 Task: Sort All unsolved tickets in your groups, order by Ticket type in ascending order.
Action: Mouse moved to (98, 236)
Screenshot: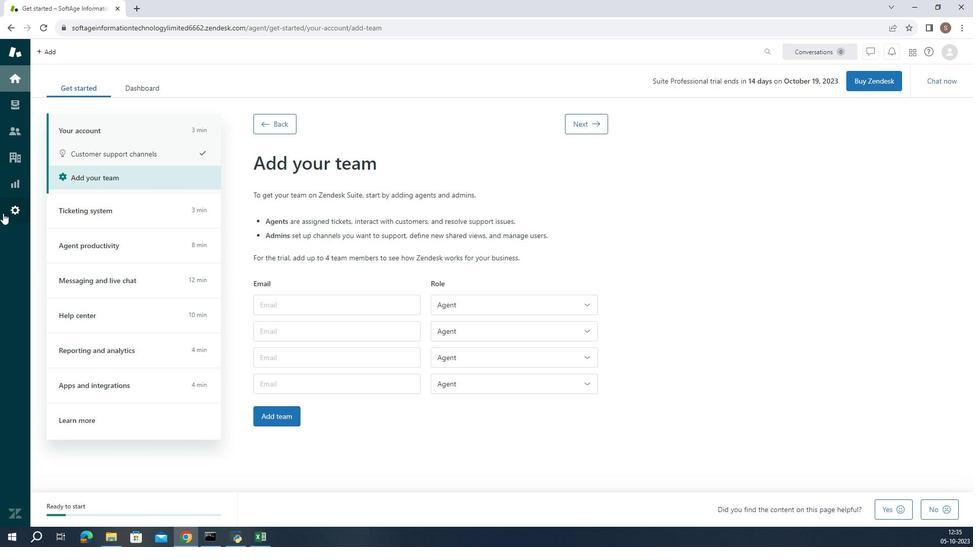 
Action: Mouse pressed left at (98, 236)
Screenshot: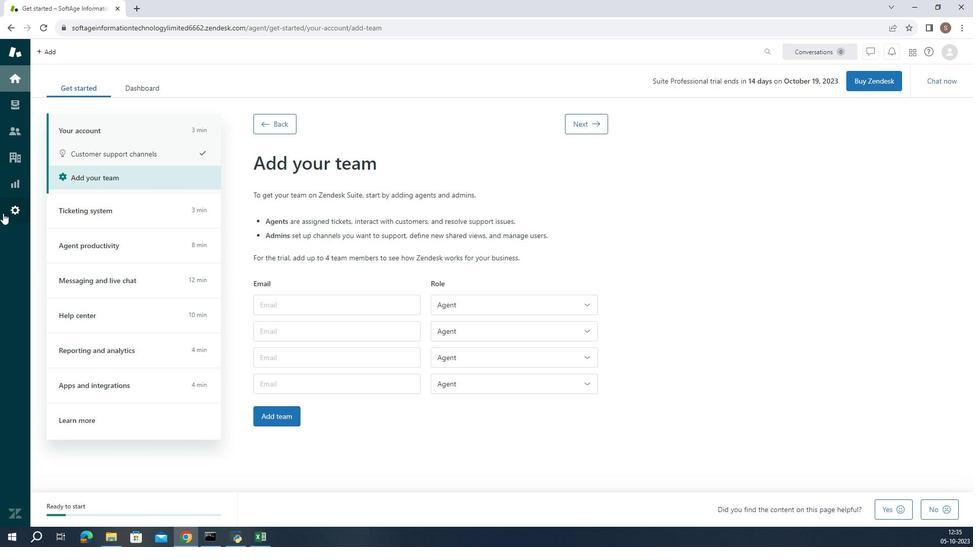 
Action: Mouse moved to (380, 385)
Screenshot: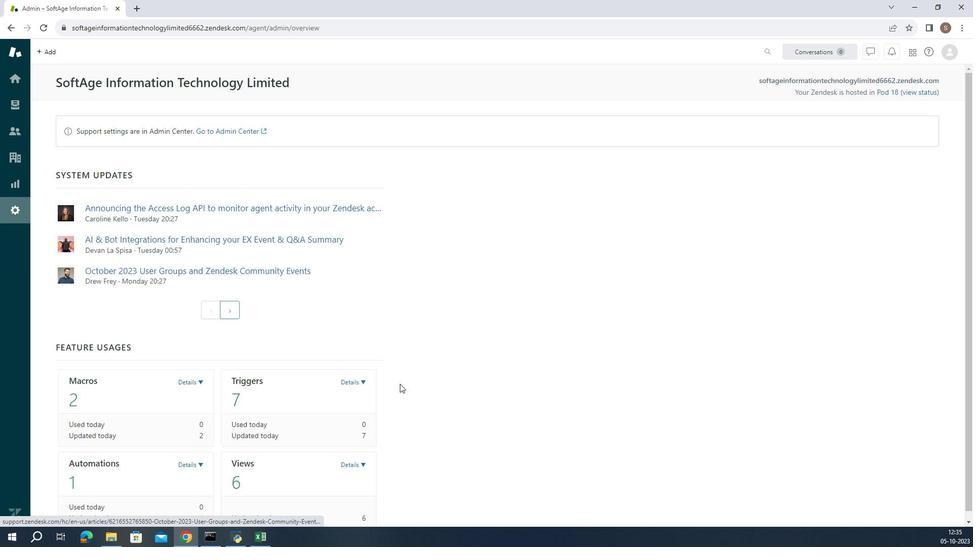 
Action: Mouse scrolled (380, 384) with delta (0, 0)
Screenshot: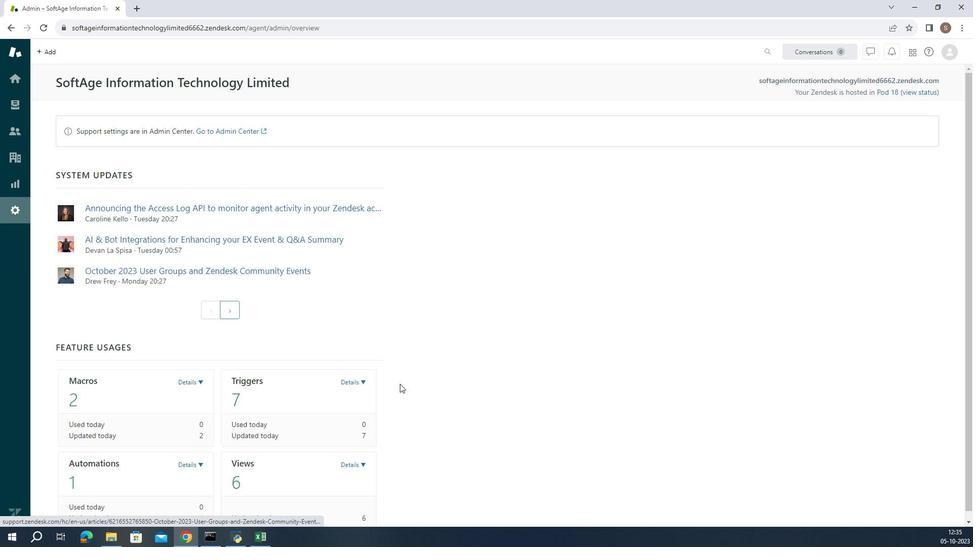 
Action: Mouse moved to (379, 394)
Screenshot: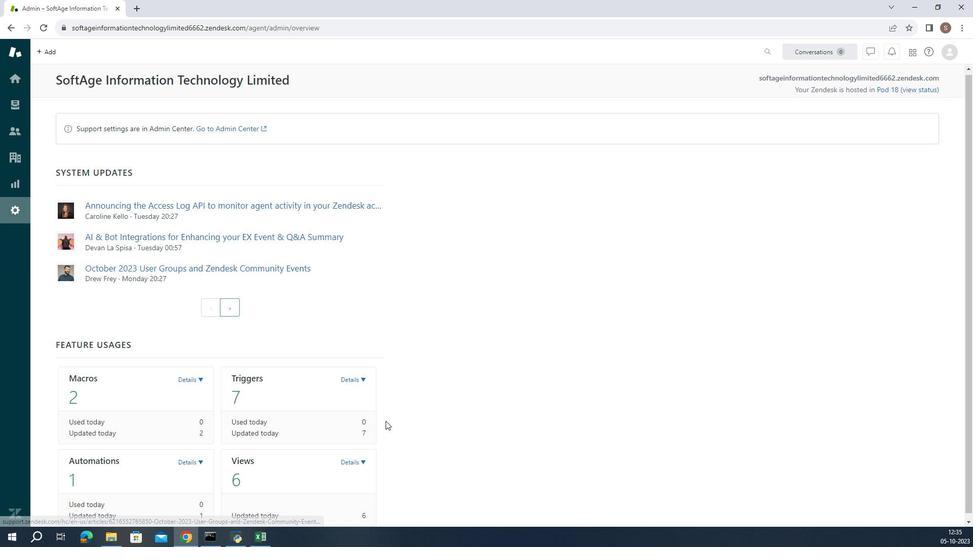 
Action: Mouse scrolled (379, 393) with delta (0, 0)
Screenshot: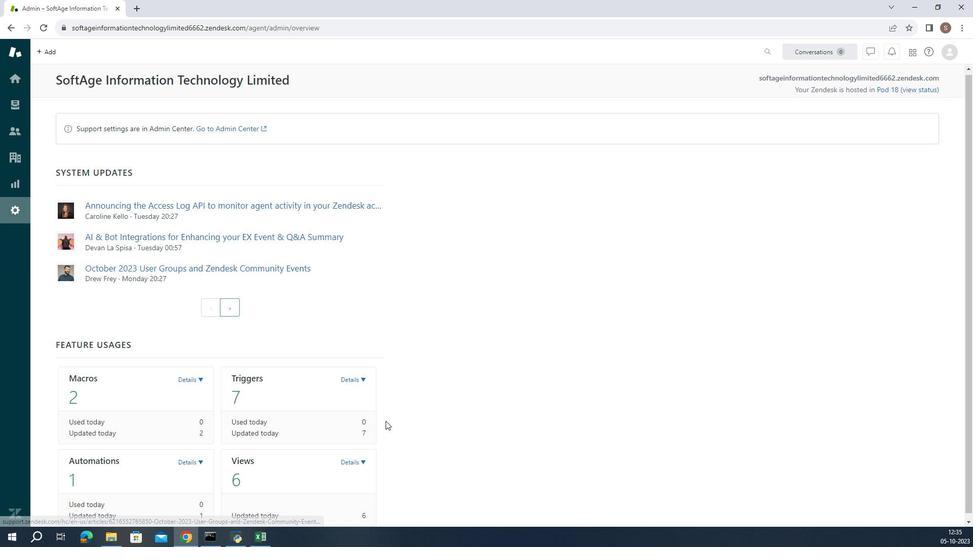 
Action: Mouse moved to (375, 409)
Screenshot: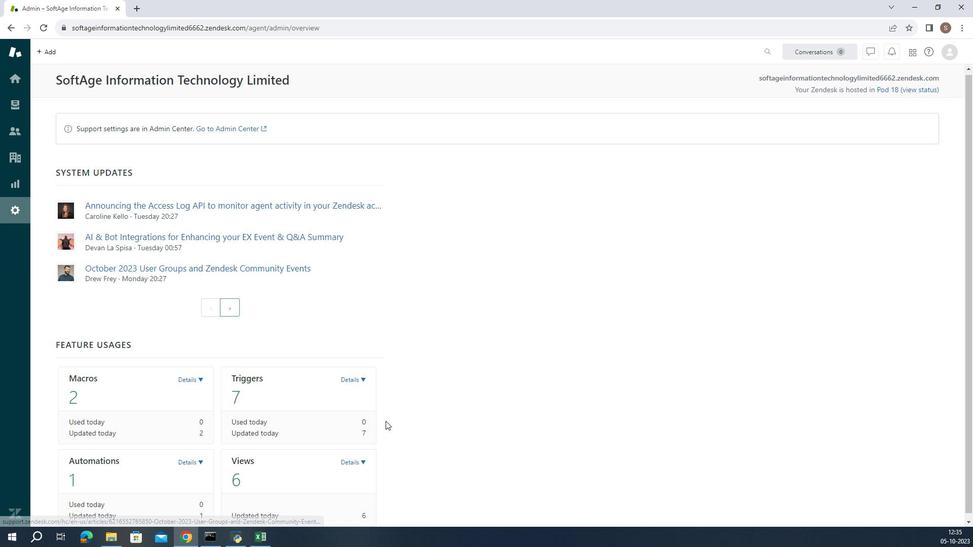 
Action: Mouse scrolled (375, 409) with delta (0, 0)
Screenshot: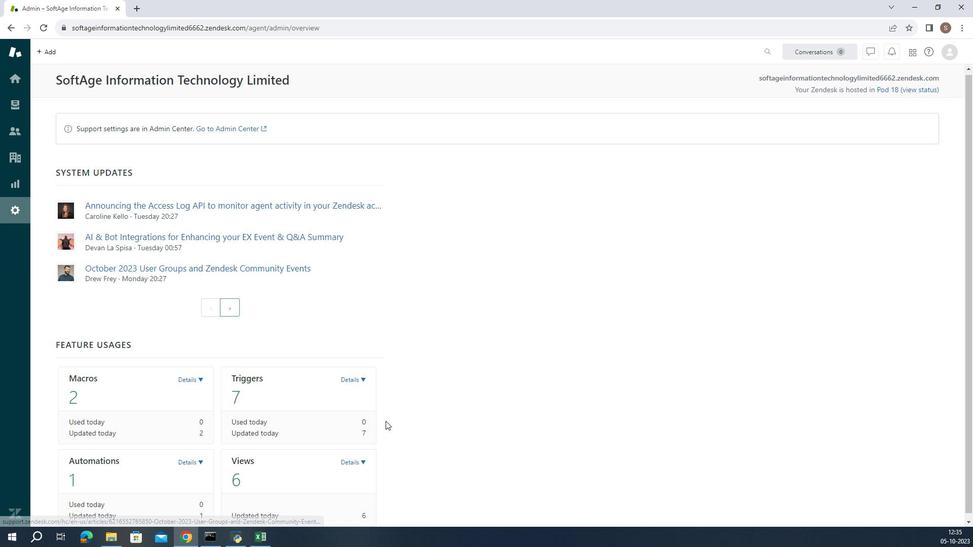
Action: Mouse moved to (351, 454)
Screenshot: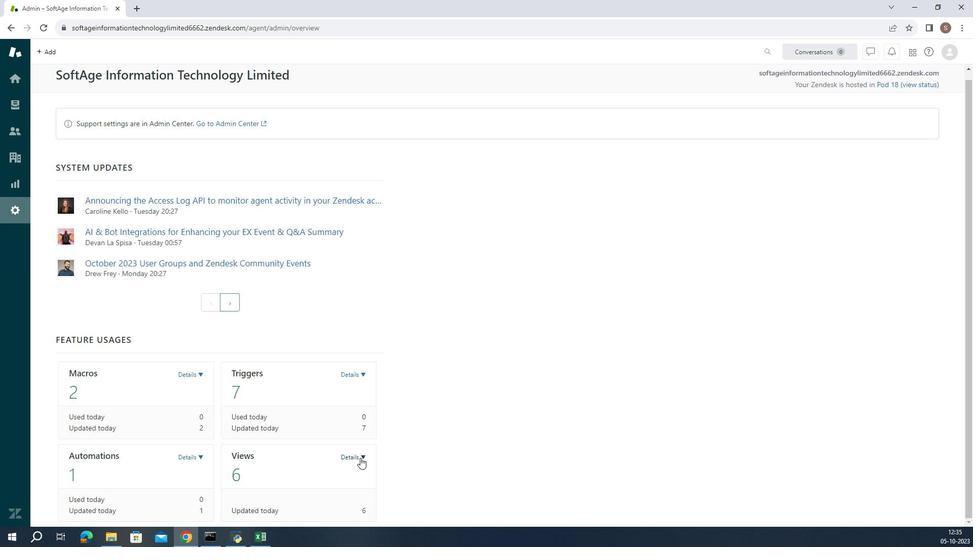 
Action: Mouse pressed left at (351, 454)
Screenshot: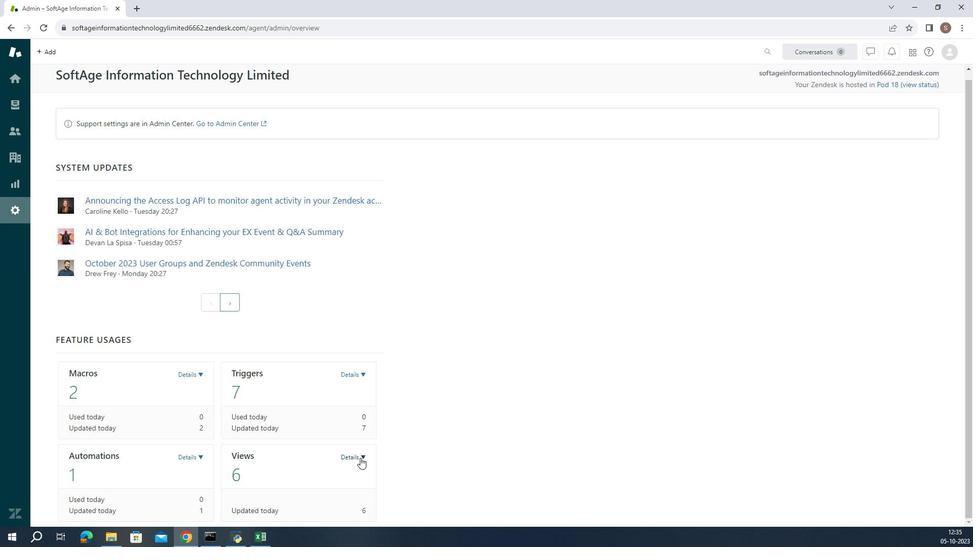 
Action: Mouse moved to (351, 455)
Screenshot: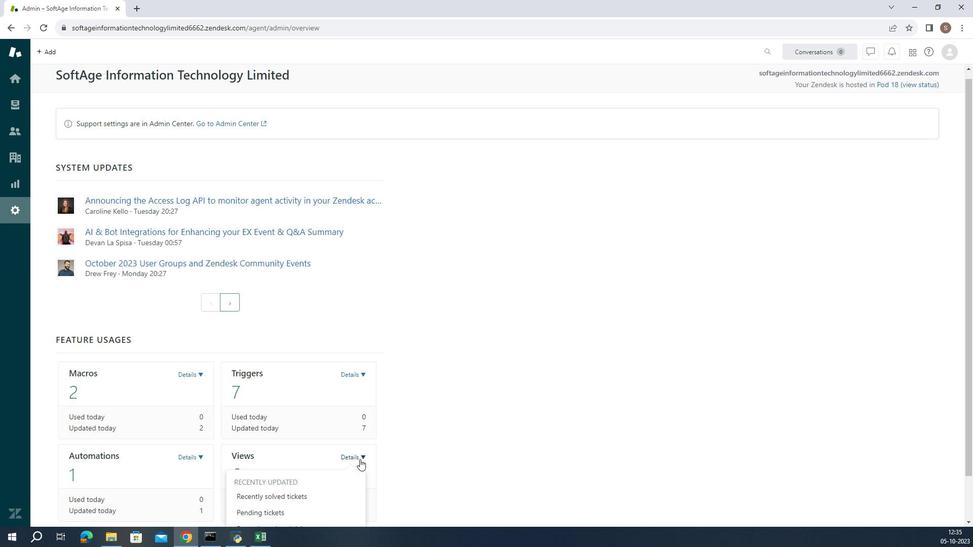 
Action: Mouse scrolled (351, 455) with delta (0, 0)
Screenshot: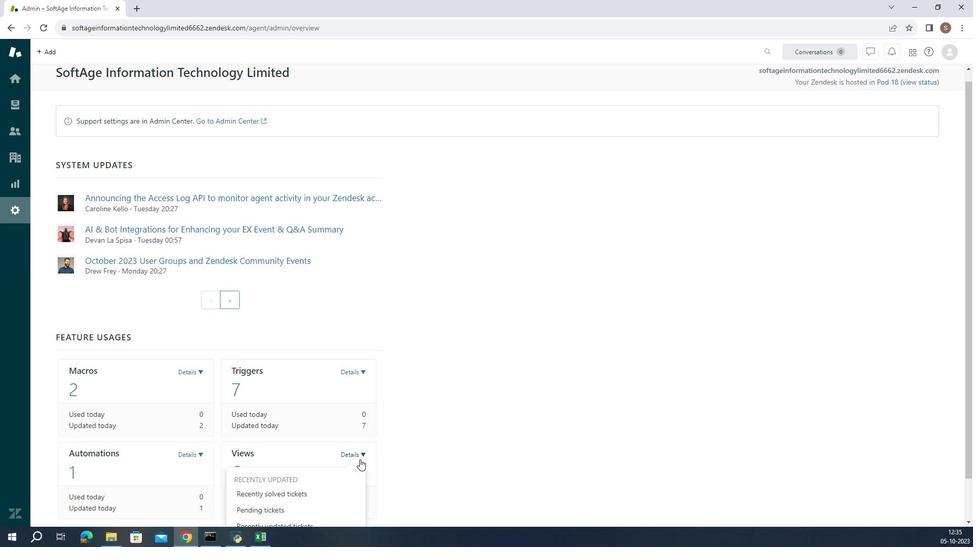 
Action: Mouse scrolled (351, 455) with delta (0, 0)
Screenshot: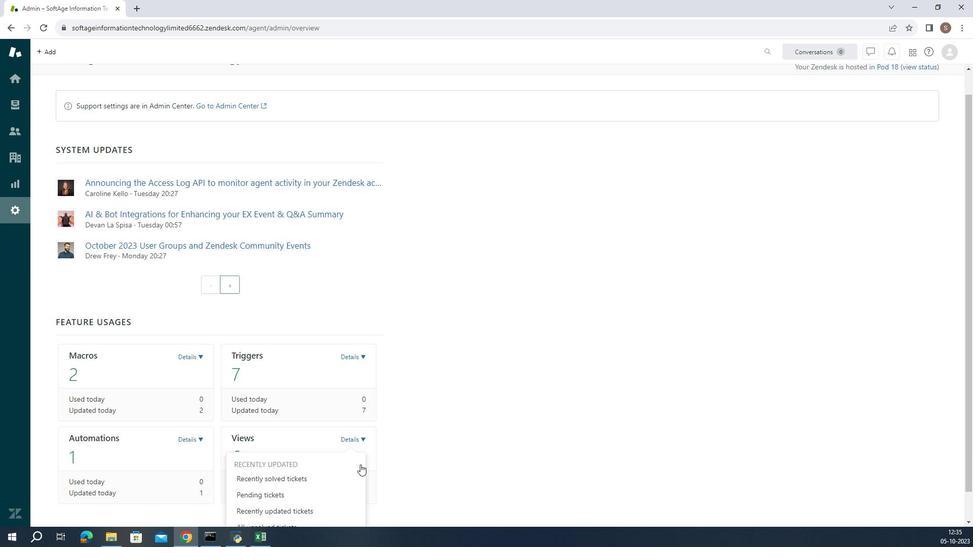 
Action: Mouse scrolled (351, 455) with delta (0, 0)
Screenshot: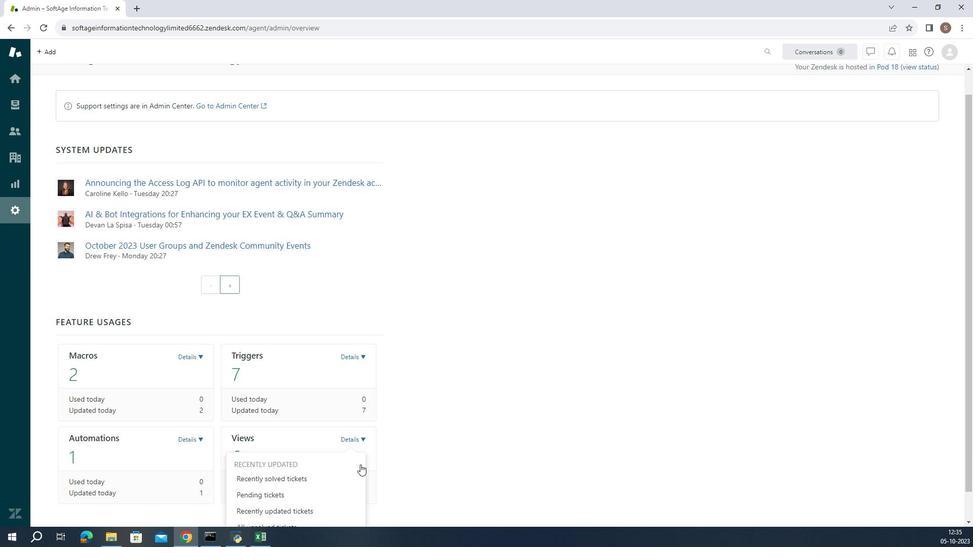 
Action: Mouse moved to (351, 458)
Screenshot: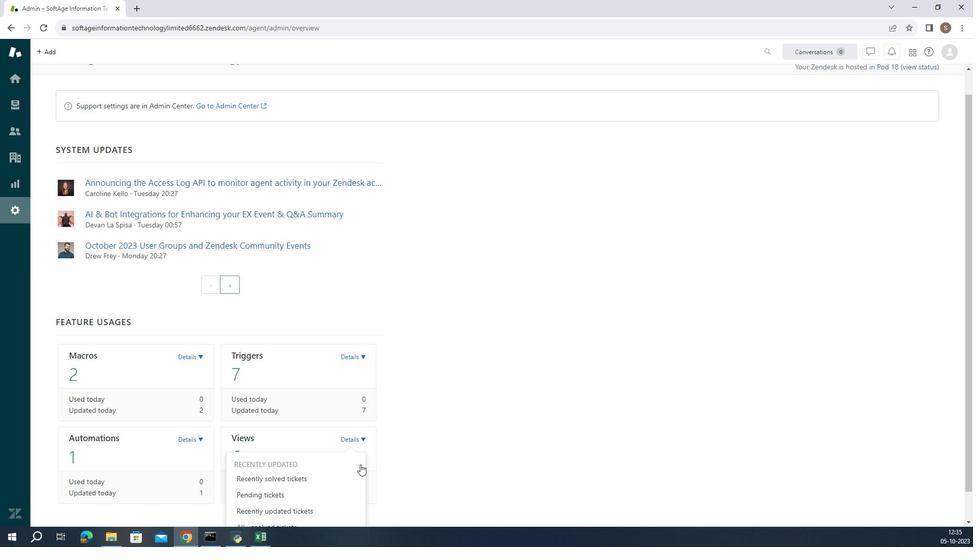 
Action: Mouse scrolled (351, 458) with delta (0, 0)
Screenshot: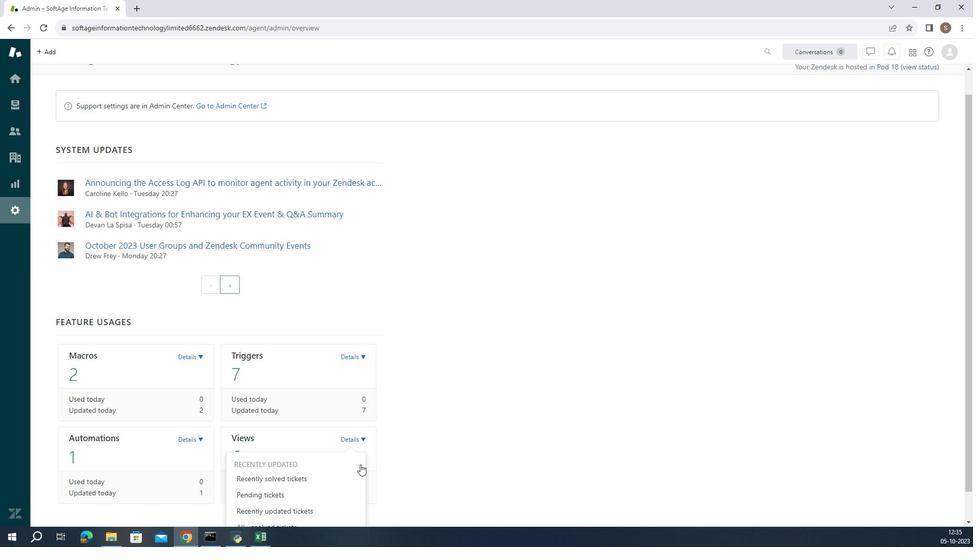 
Action: Mouse moved to (317, 490)
Screenshot: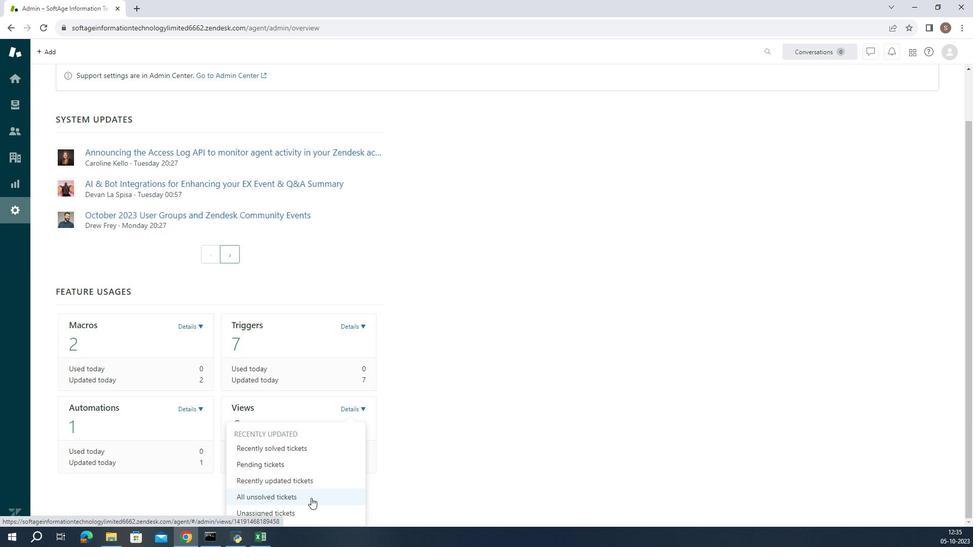 
Action: Mouse pressed left at (317, 490)
Screenshot: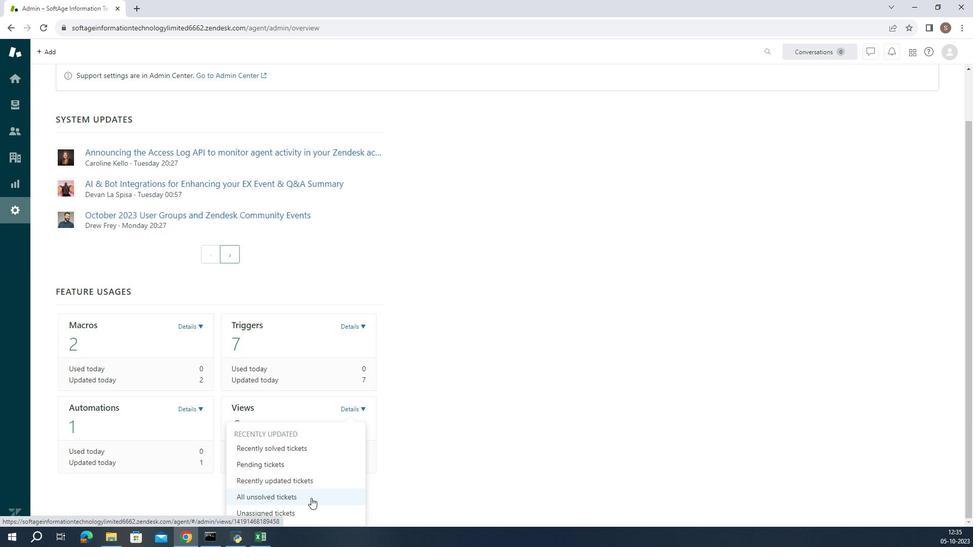
Action: Mouse moved to (367, 350)
Screenshot: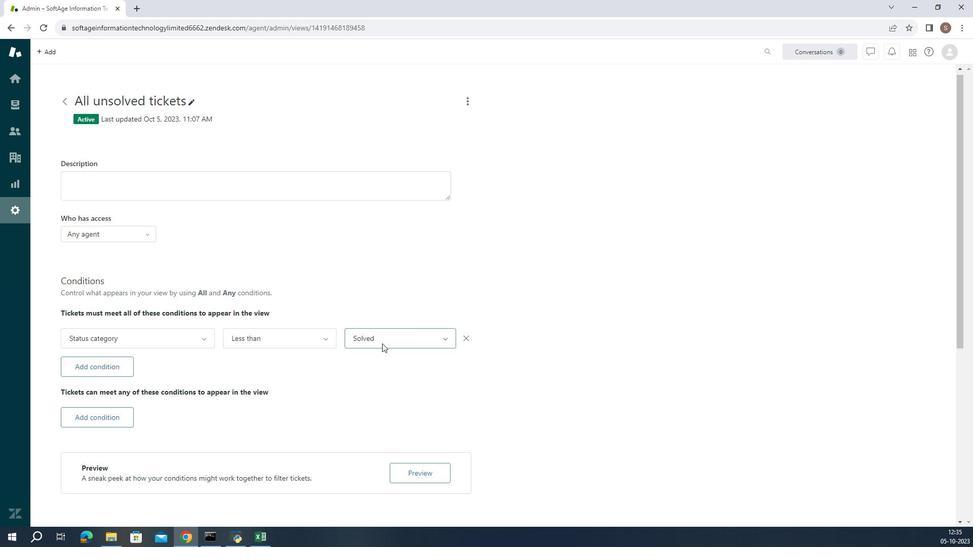 
Action: Mouse scrolled (367, 350) with delta (0, 0)
Screenshot: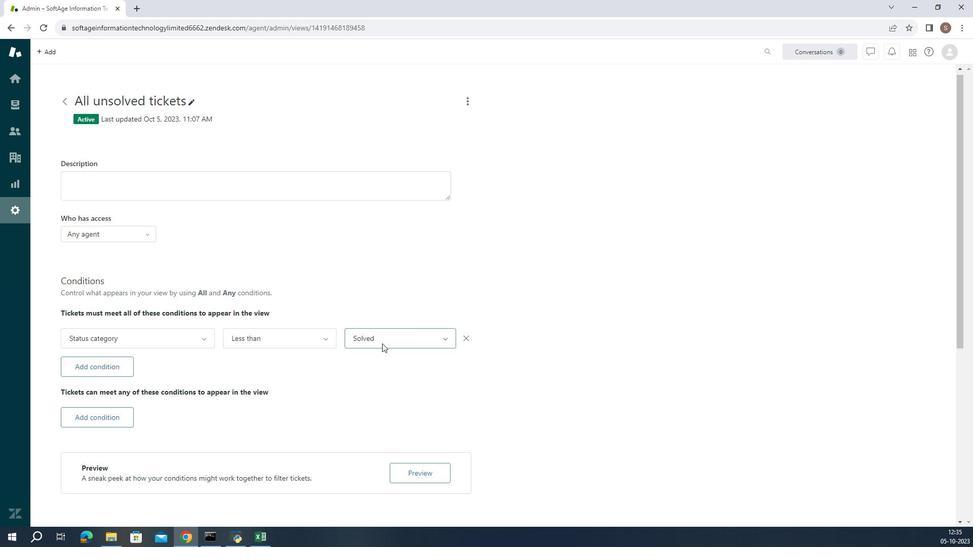 
Action: Mouse scrolled (367, 350) with delta (0, 0)
Screenshot: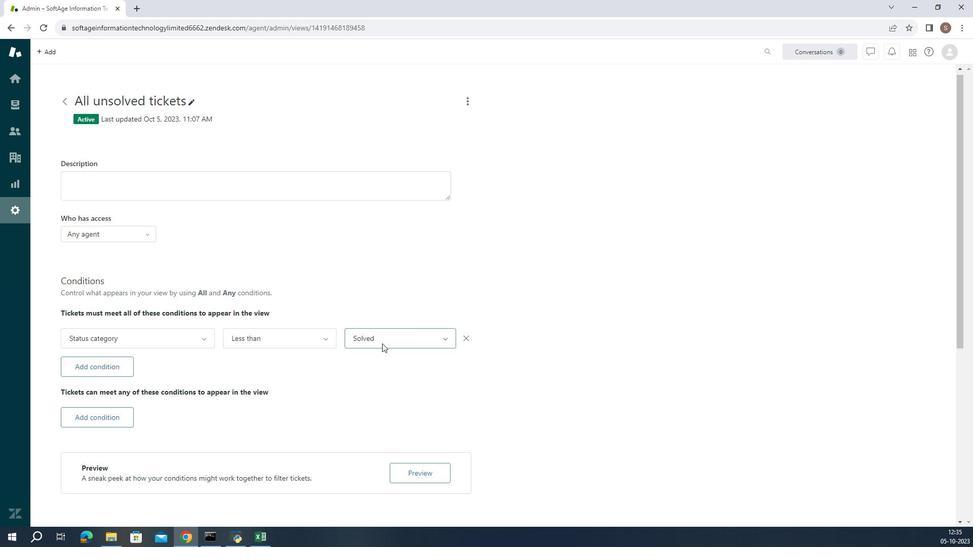 
Action: Mouse moved to (367, 351)
Screenshot: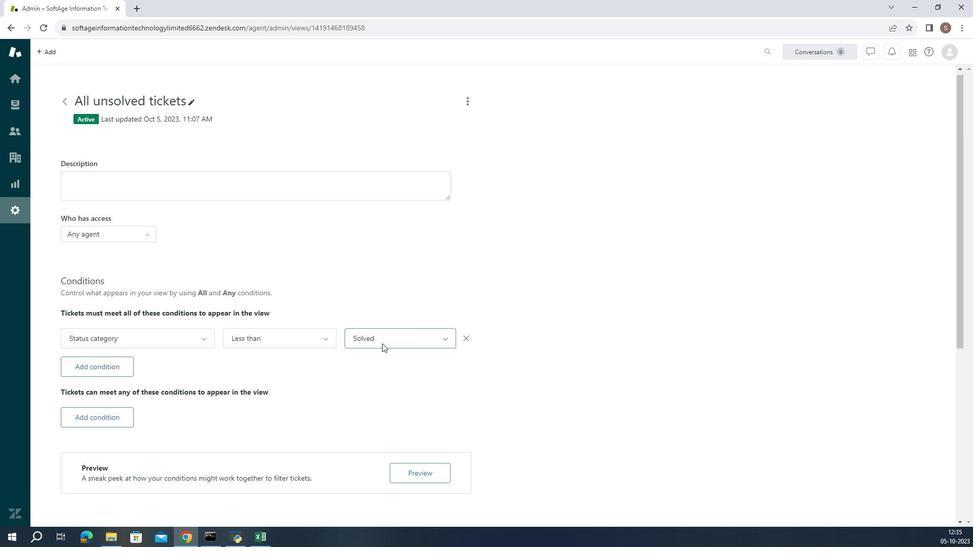 
Action: Mouse scrolled (367, 351) with delta (0, 0)
Screenshot: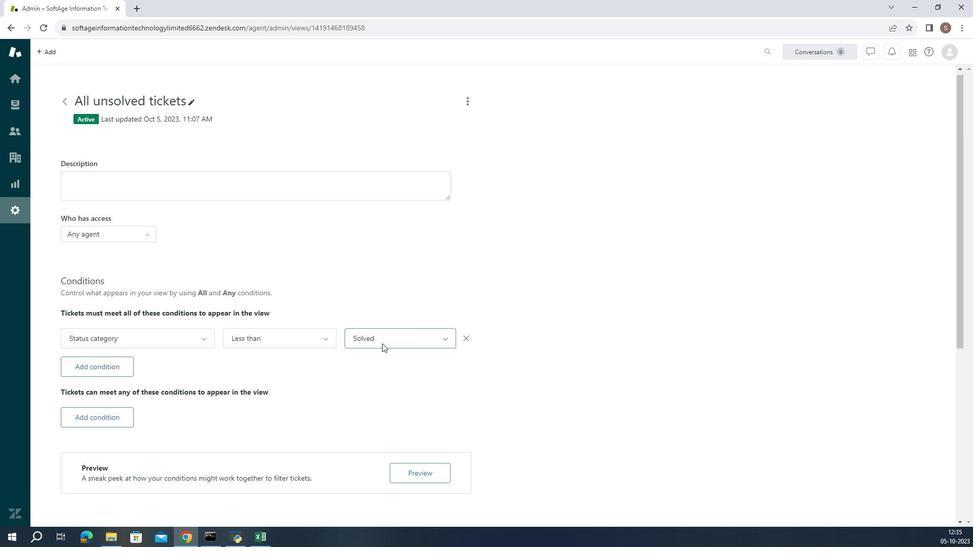
Action: Mouse moved to (367, 351)
Screenshot: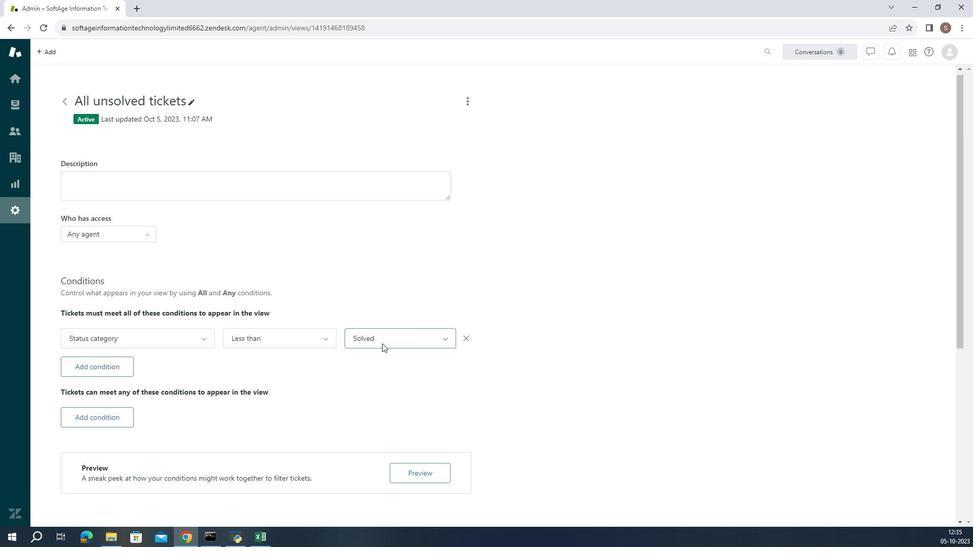 
Action: Mouse scrolled (367, 351) with delta (0, 0)
Screenshot: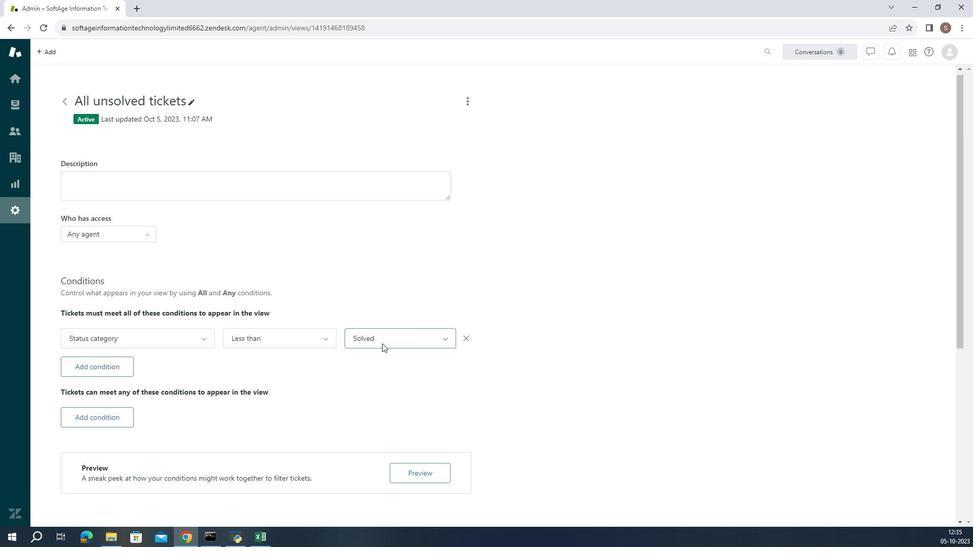 
Action: Mouse moved to (369, 377)
Screenshot: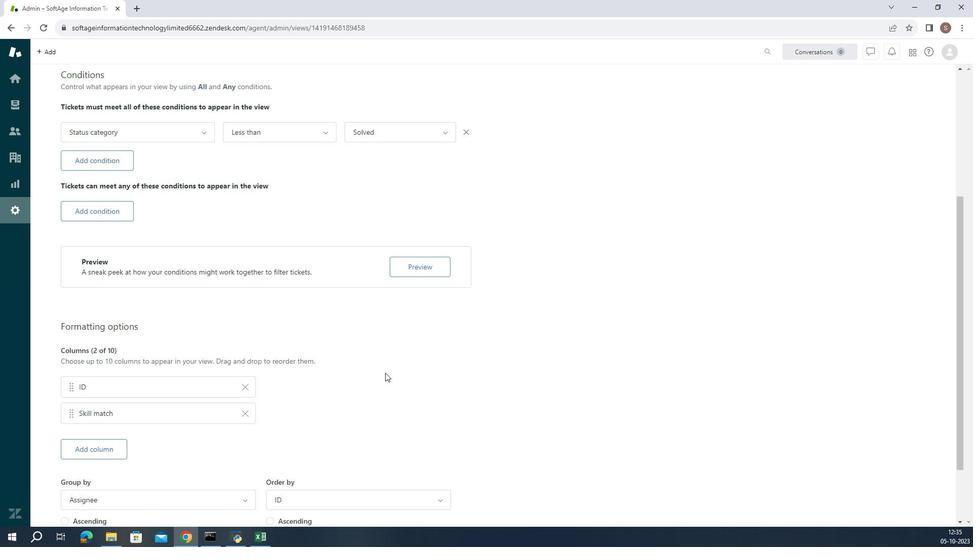 
Action: Mouse scrolled (369, 376) with delta (0, 0)
Screenshot: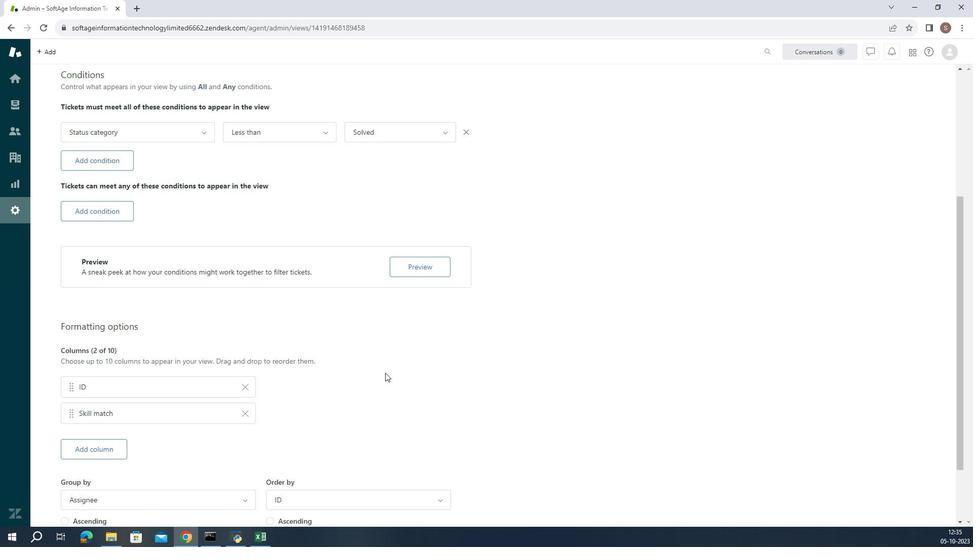 
Action: Mouse moved to (369, 377)
Screenshot: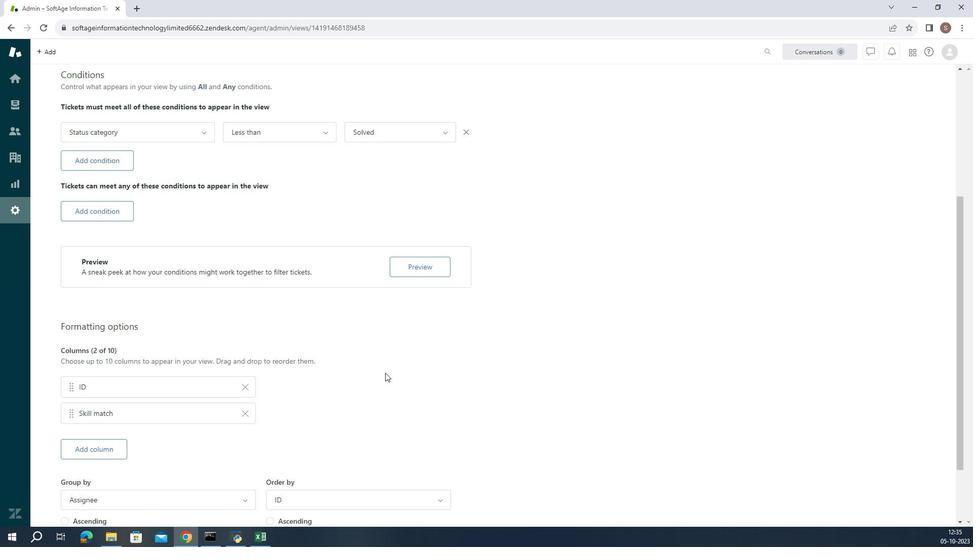 
Action: Mouse scrolled (369, 377) with delta (0, 0)
Screenshot: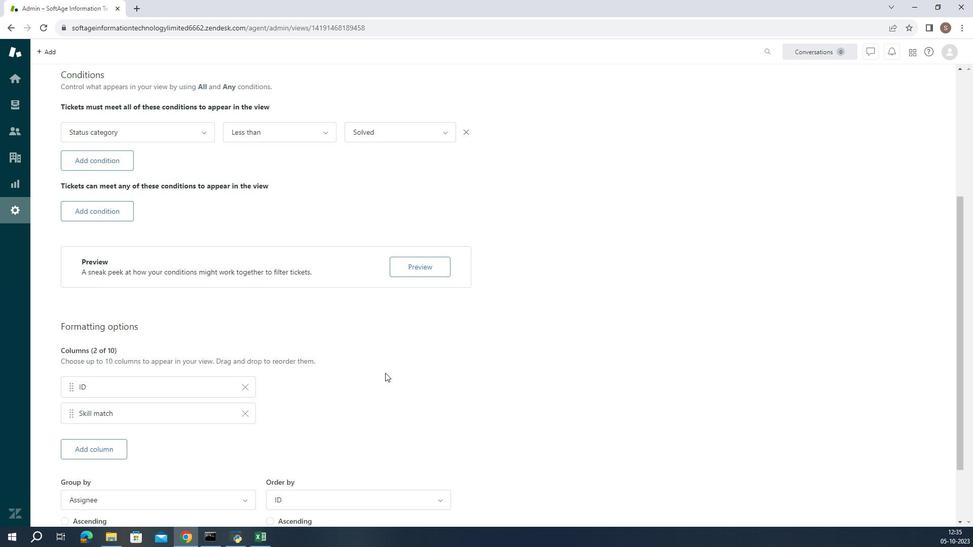 
Action: Mouse moved to (369, 378)
Screenshot: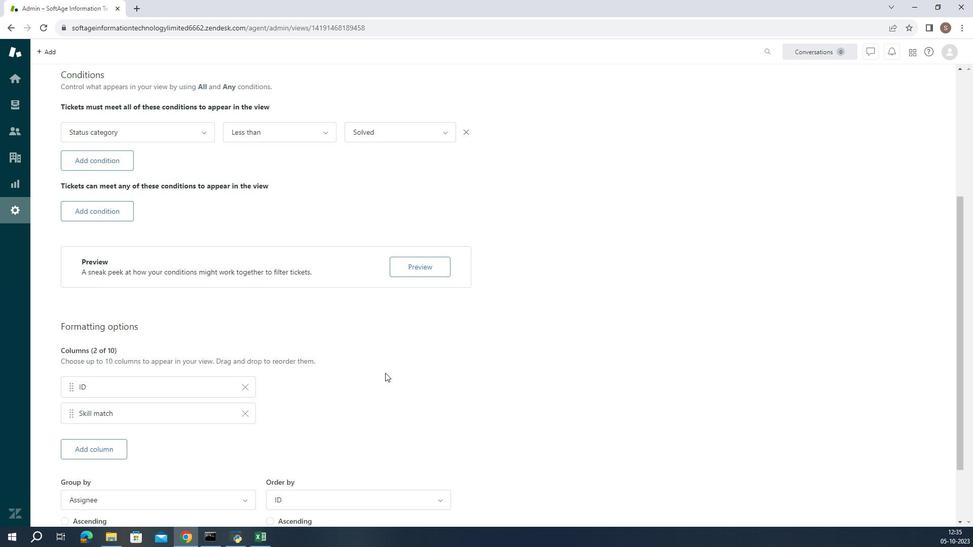 
Action: Mouse scrolled (369, 377) with delta (0, 0)
Screenshot: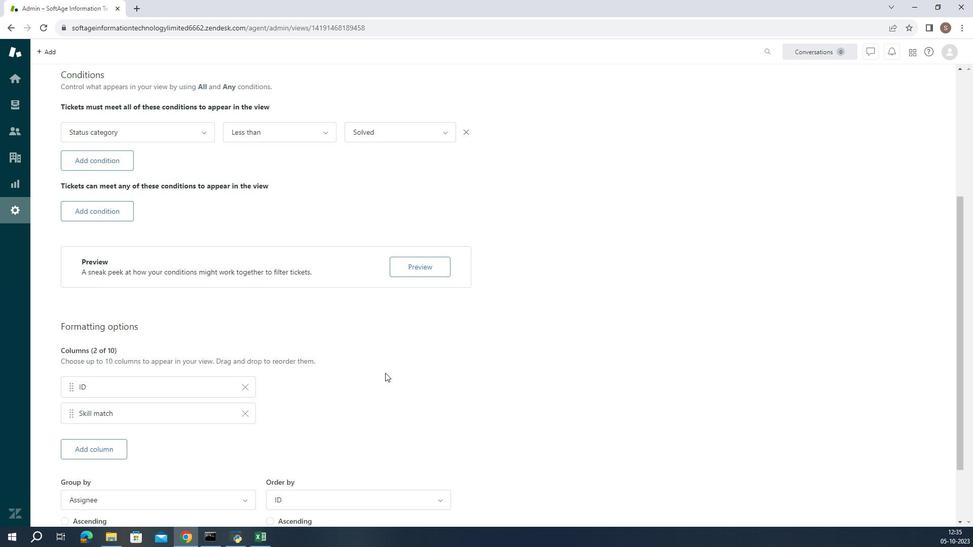 
Action: Mouse moved to (369, 378)
Screenshot: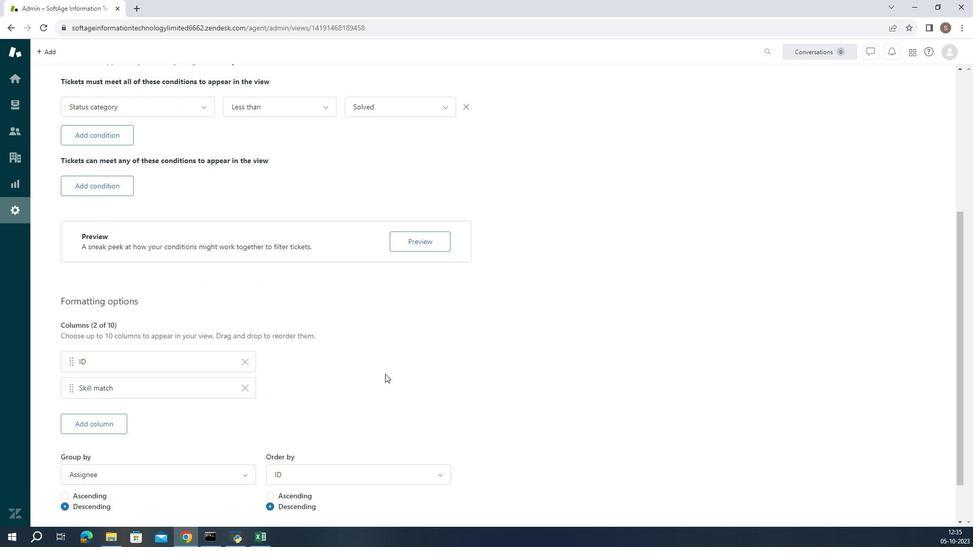 
Action: Mouse scrolled (369, 378) with delta (0, 0)
Screenshot: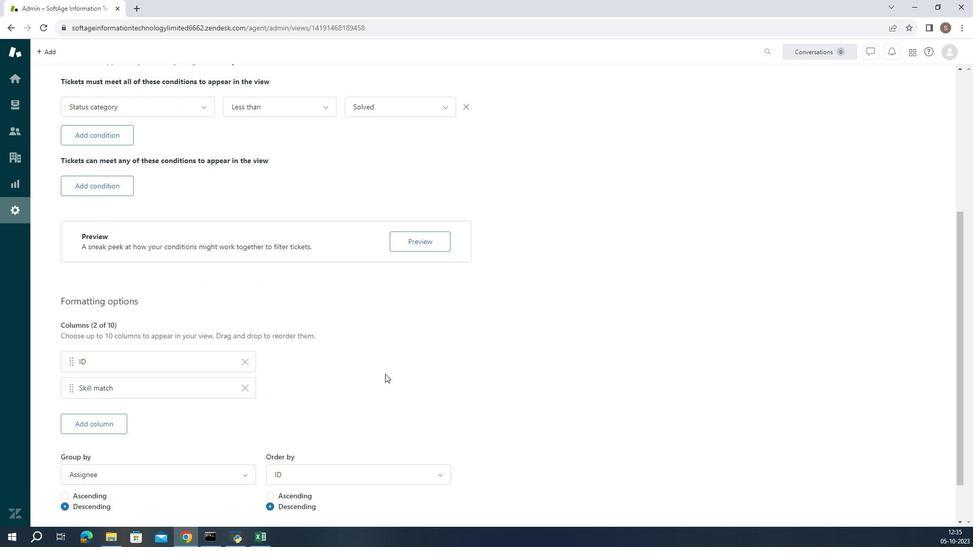 
Action: Mouse moved to (362, 418)
Screenshot: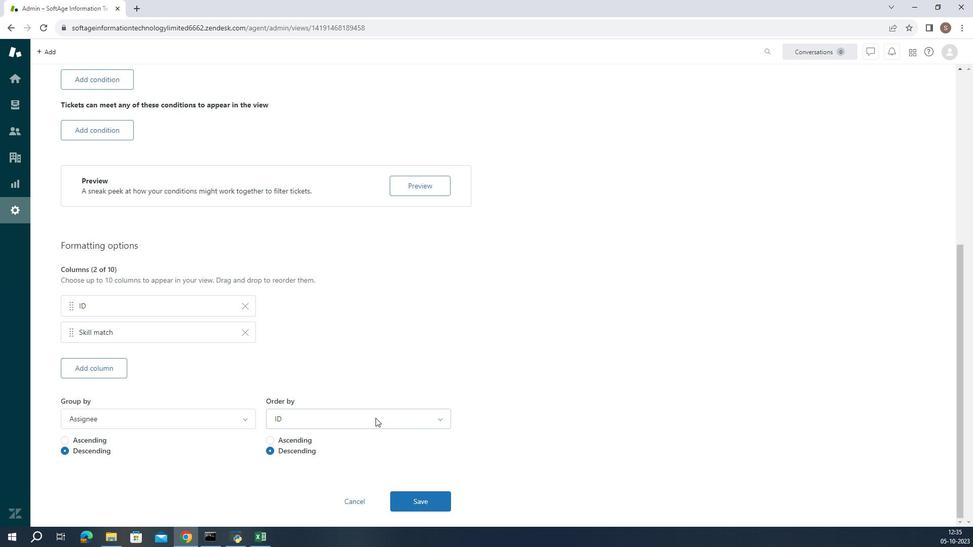 
Action: Mouse pressed left at (362, 418)
Screenshot: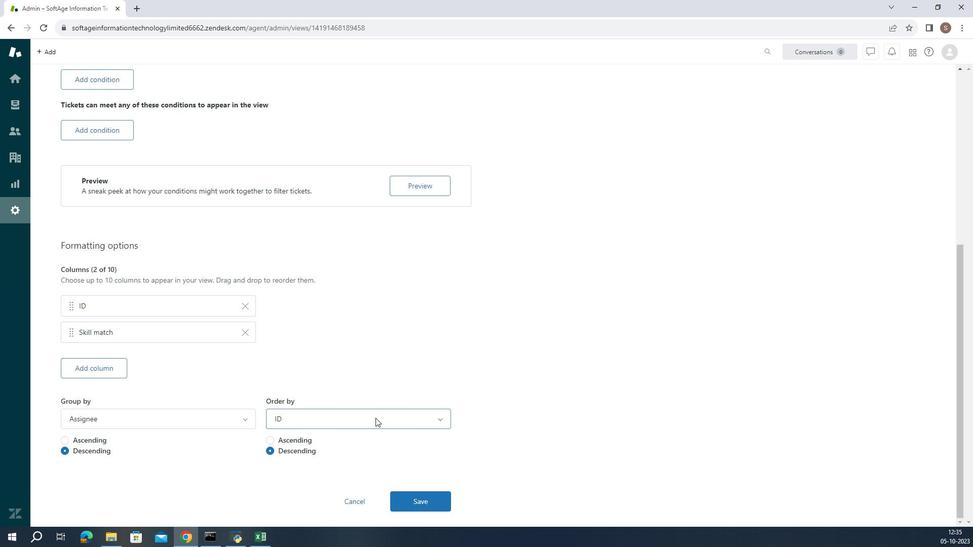 
Action: Mouse moved to (365, 355)
Screenshot: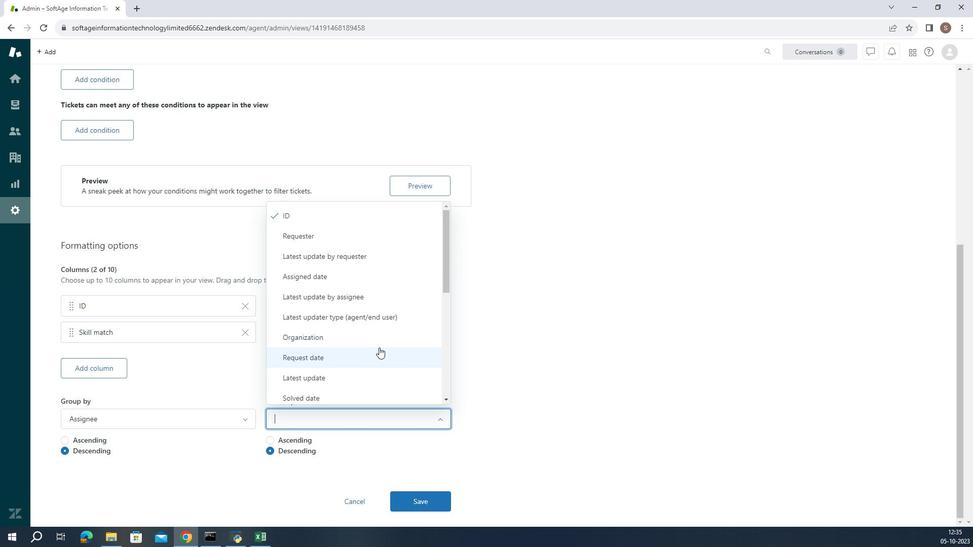 
Action: Mouse scrolled (365, 355) with delta (0, 0)
Screenshot: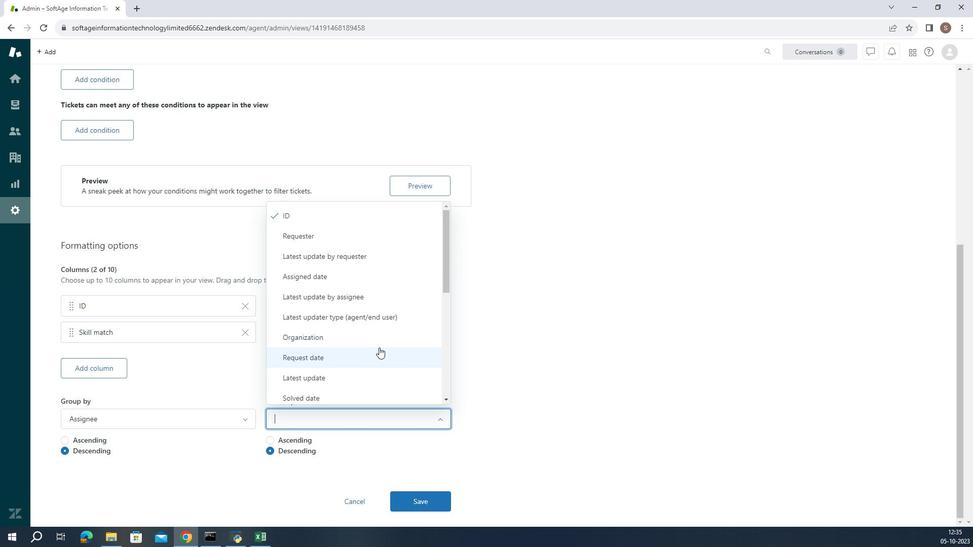 
Action: Mouse scrolled (365, 355) with delta (0, 0)
Screenshot: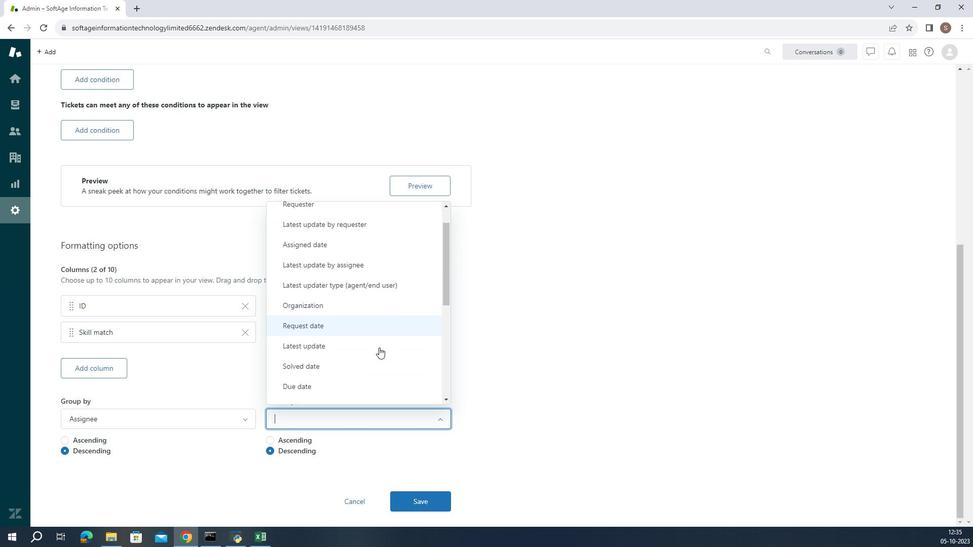 
Action: Mouse scrolled (365, 355) with delta (0, 0)
Screenshot: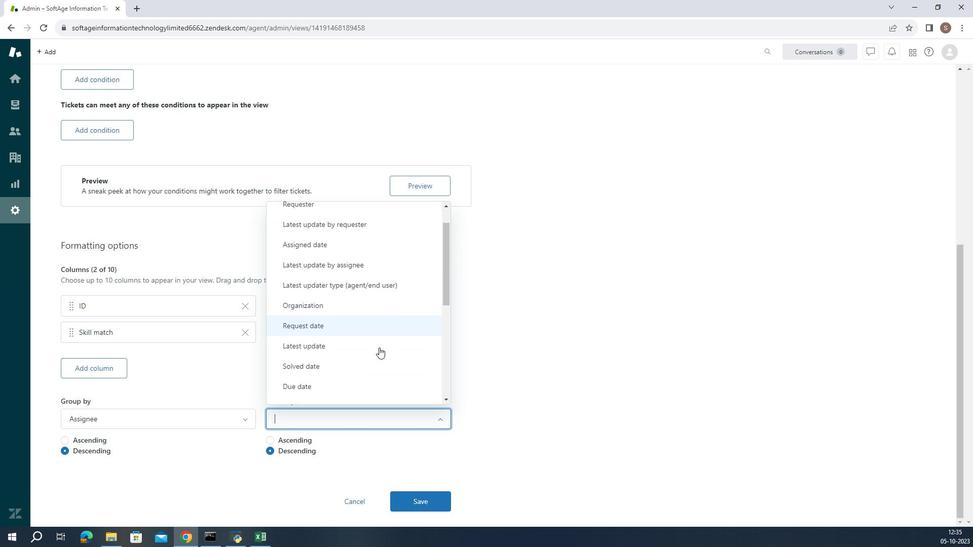 
Action: Mouse moved to (361, 358)
Screenshot: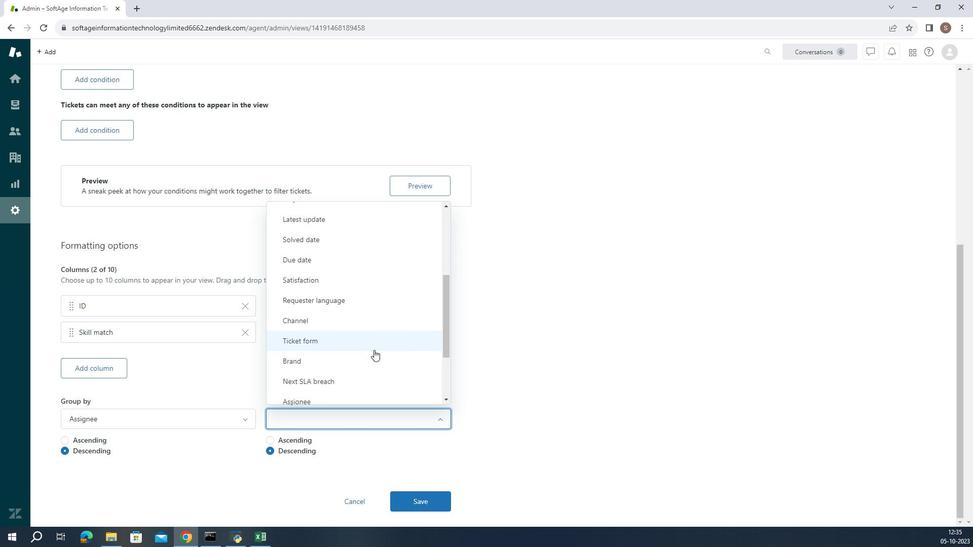 
Action: Mouse scrolled (361, 357) with delta (0, 0)
Screenshot: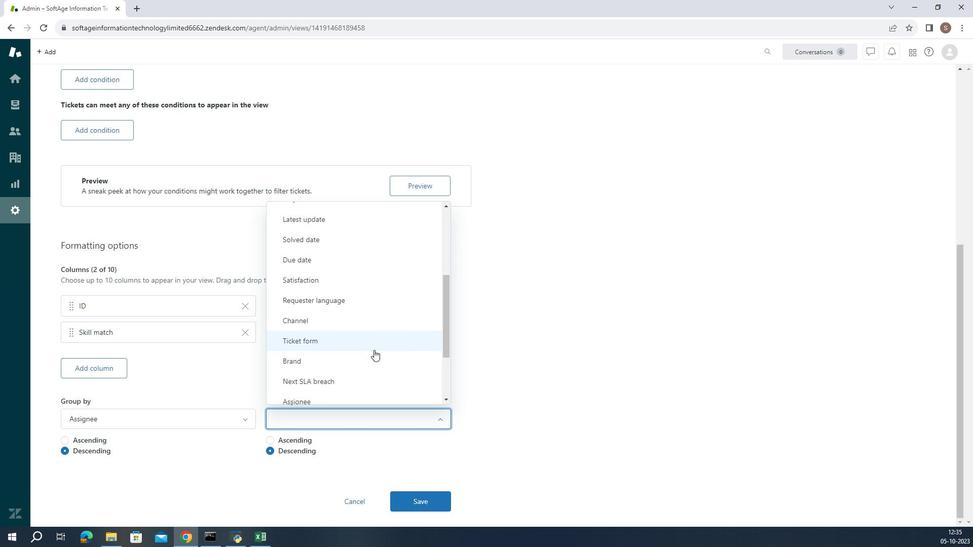 
Action: Mouse moved to (361, 358)
Screenshot: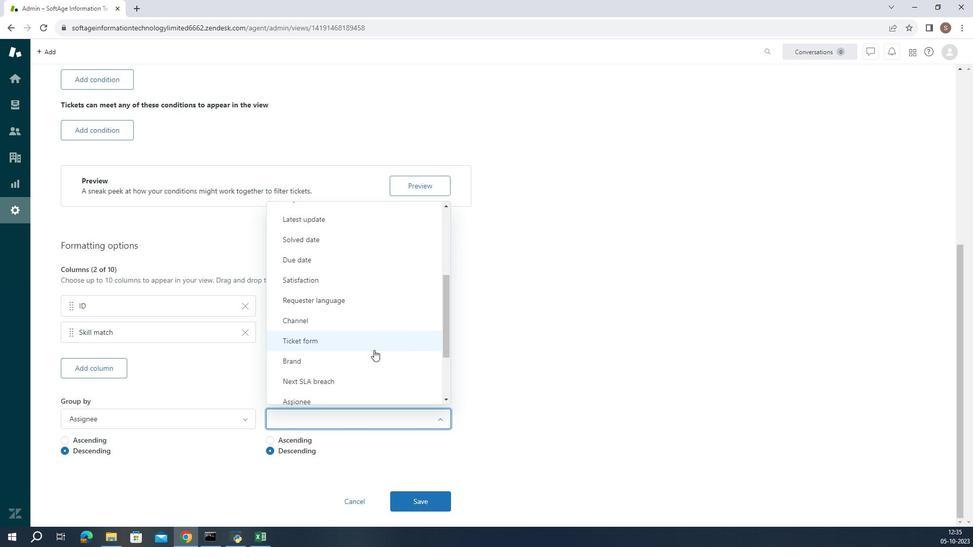 
Action: Mouse scrolled (361, 357) with delta (0, 0)
Screenshot: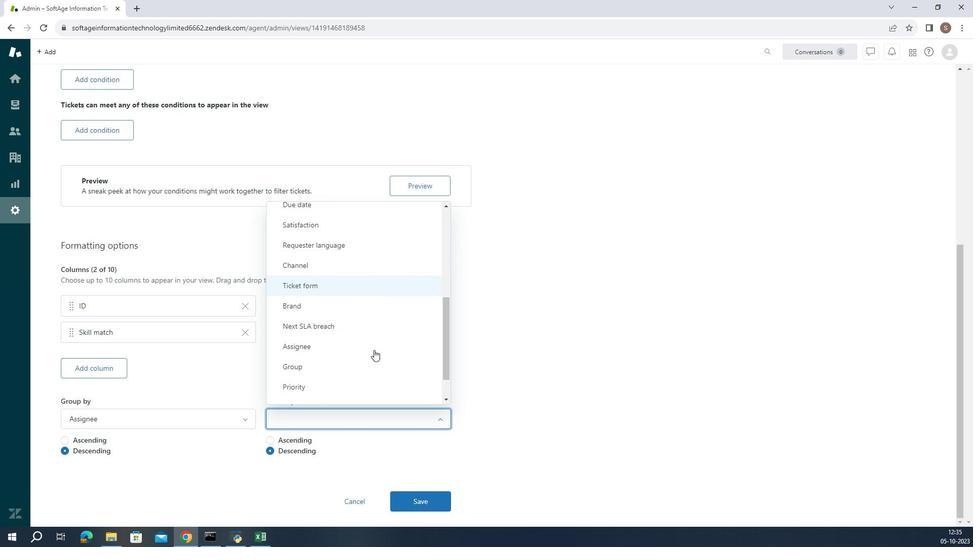
Action: Mouse moved to (345, 371)
Screenshot: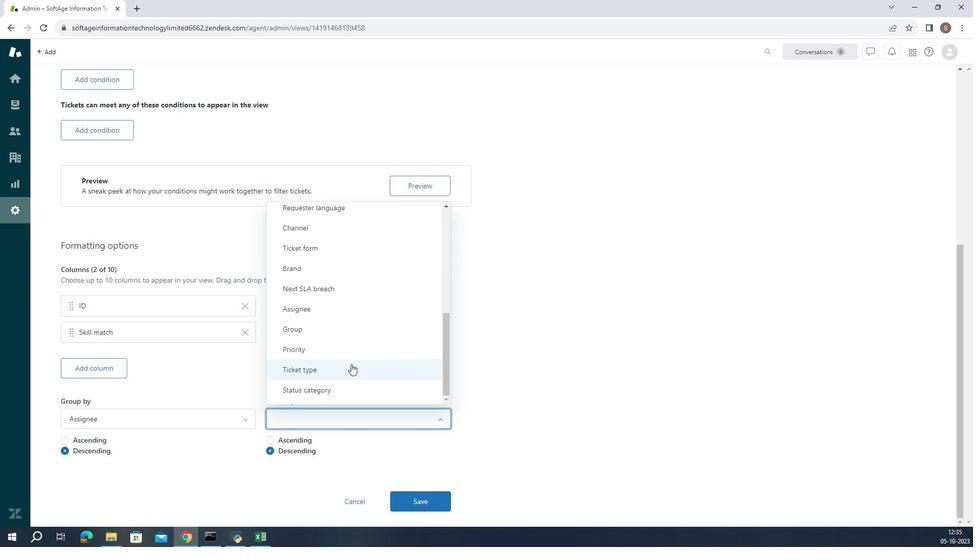 
Action: Mouse pressed left at (345, 371)
Screenshot: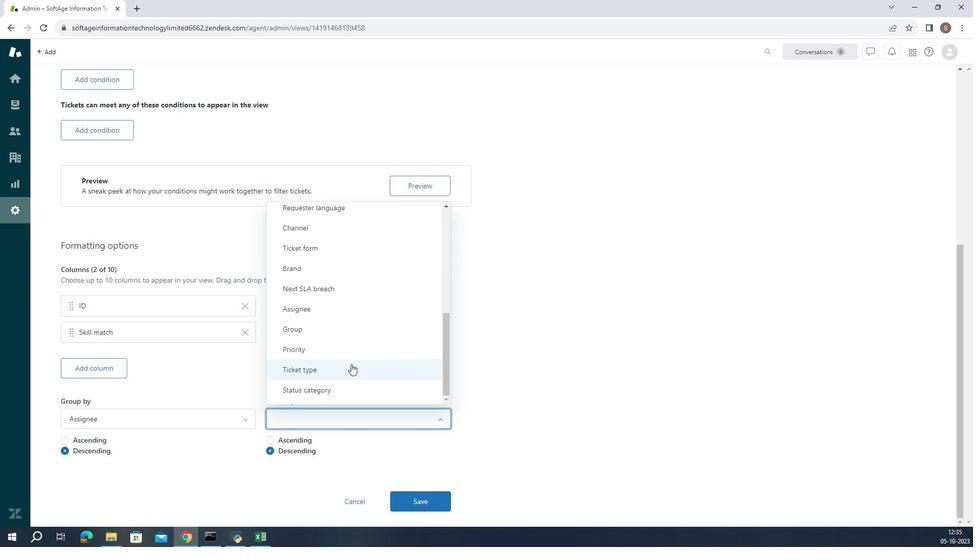 
Action: Mouse moved to (314, 439)
Screenshot: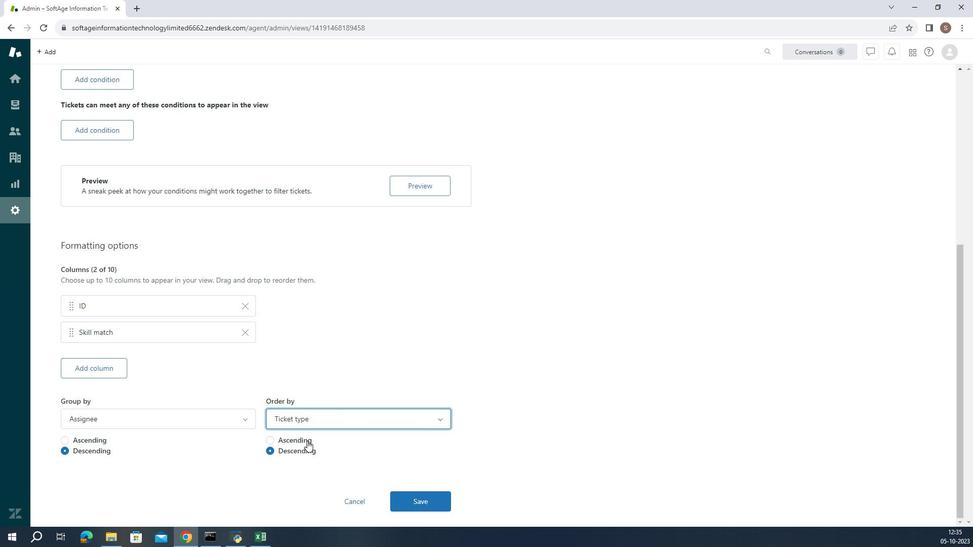 
Action: Mouse pressed left at (314, 439)
Screenshot: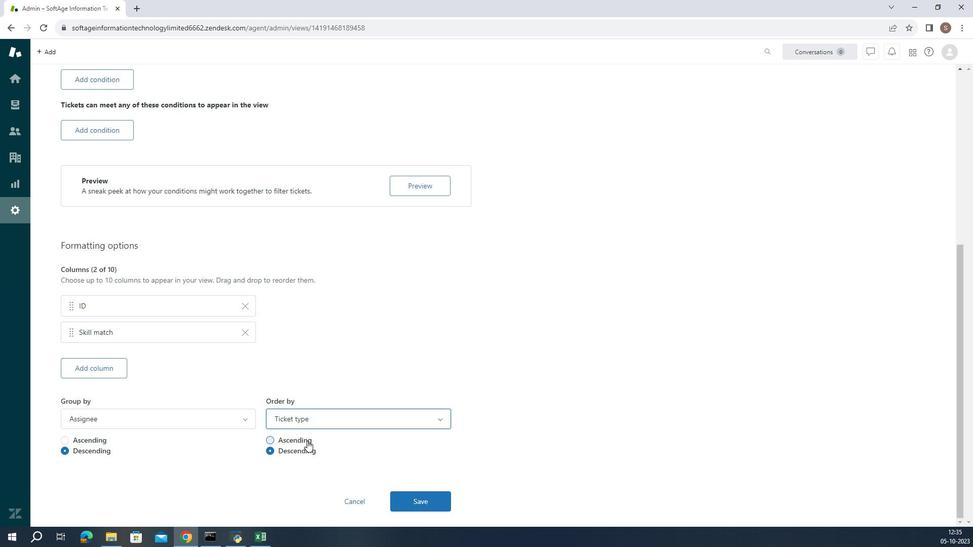 
Action: Mouse moved to (310, 477)
Screenshot: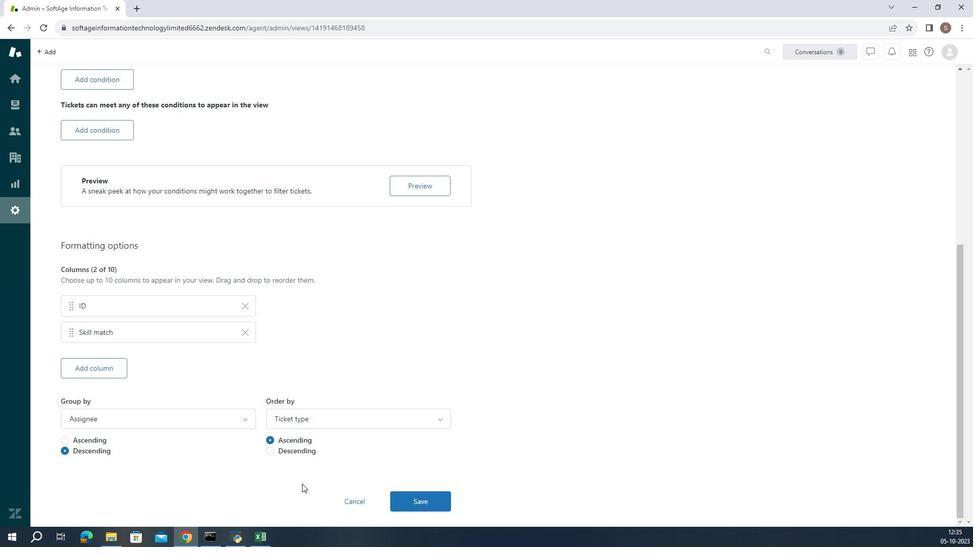 
